 Task: Compose an email asking for feedback and save it as a draft.
Action: Mouse moved to (450, 716)
Screenshot: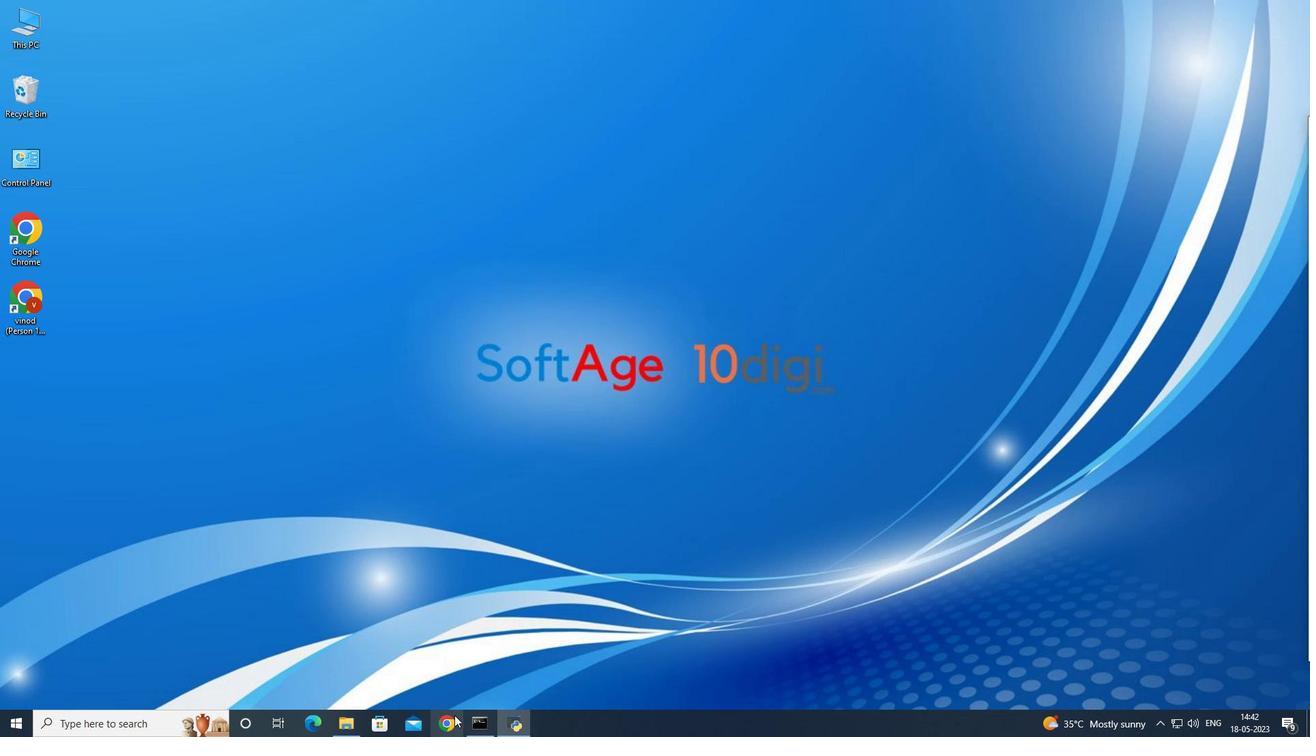 
Action: Mouse pressed left at (450, 716)
Screenshot: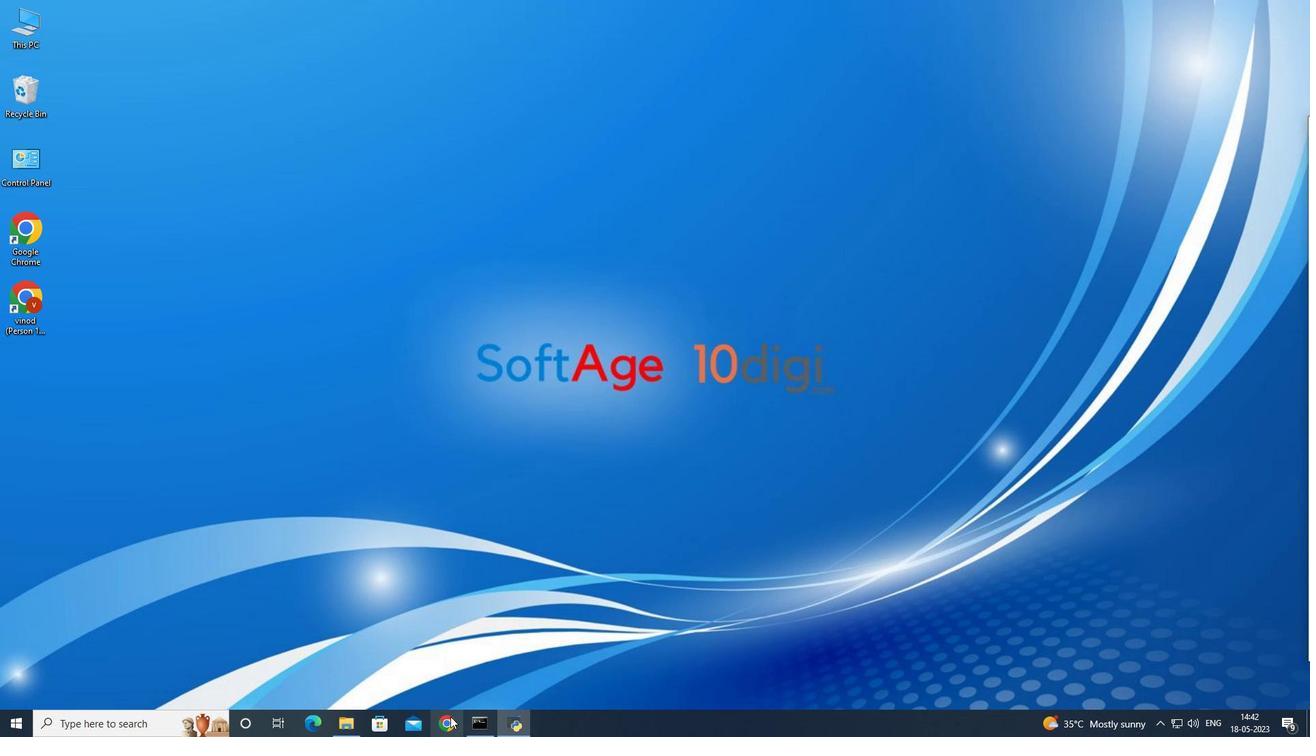
Action: Mouse moved to (579, 455)
Screenshot: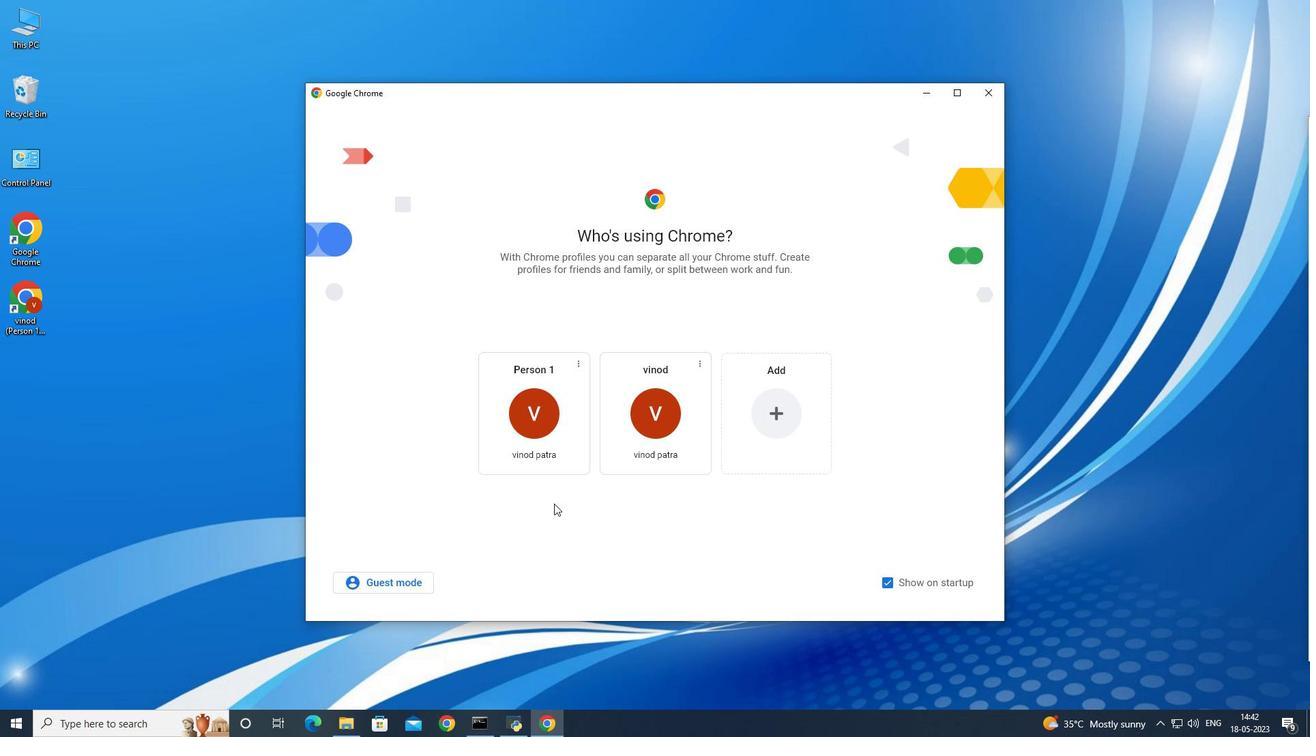 
Action: Mouse pressed left at (579, 455)
Screenshot: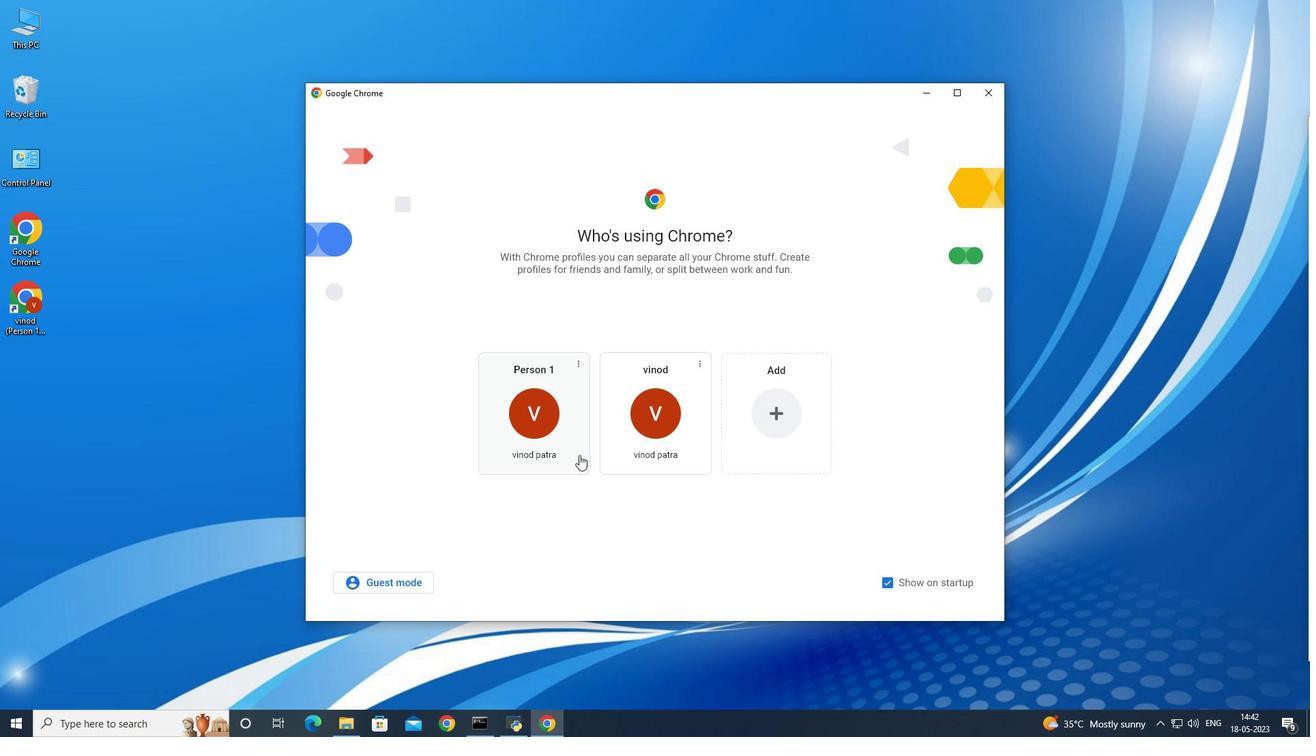
Action: Mouse moved to (537, 278)
Screenshot: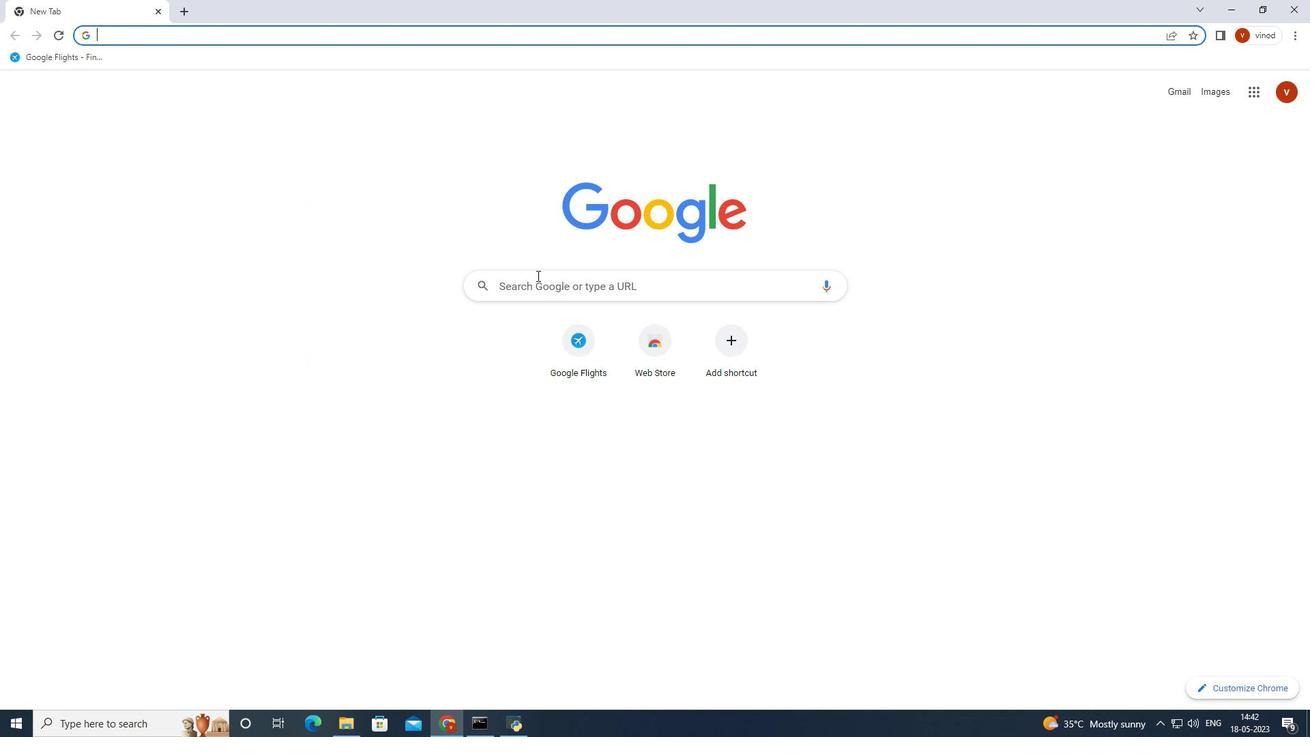 
Action: Mouse pressed left at (537, 278)
Screenshot: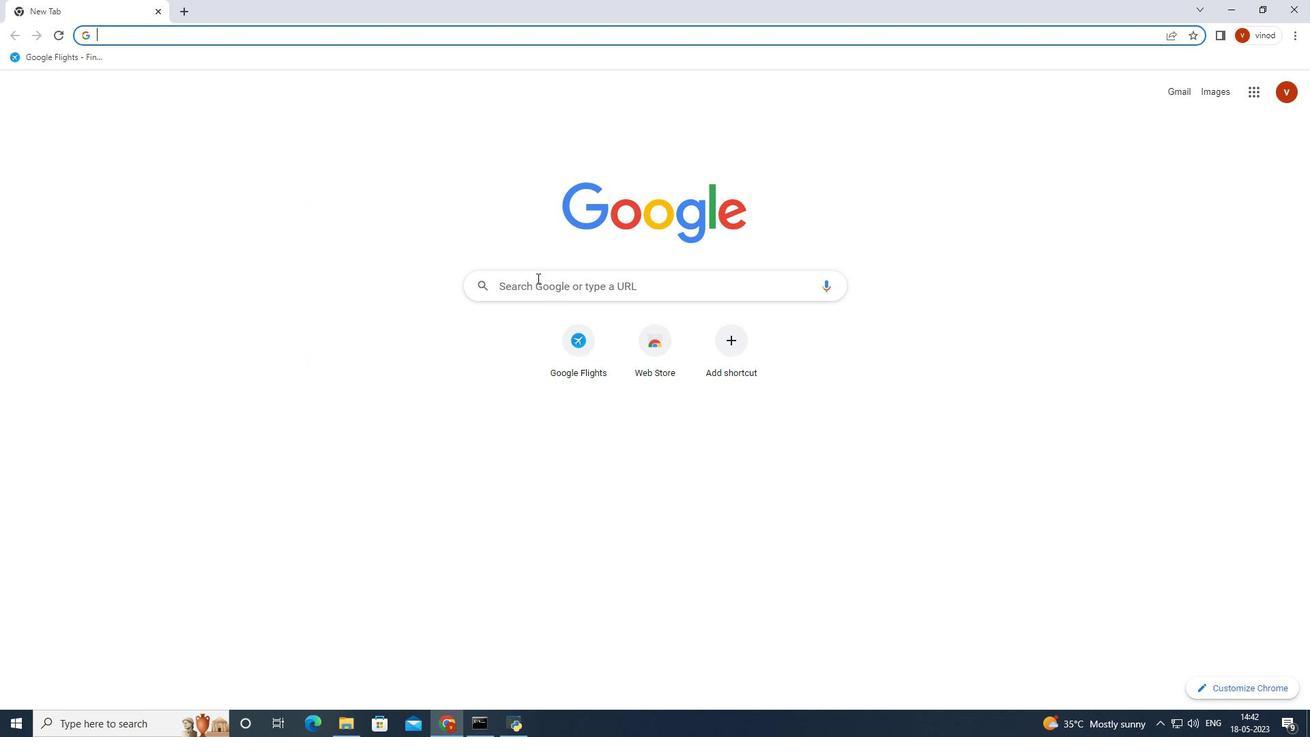 
Action: Mouse moved to (546, 310)
Screenshot: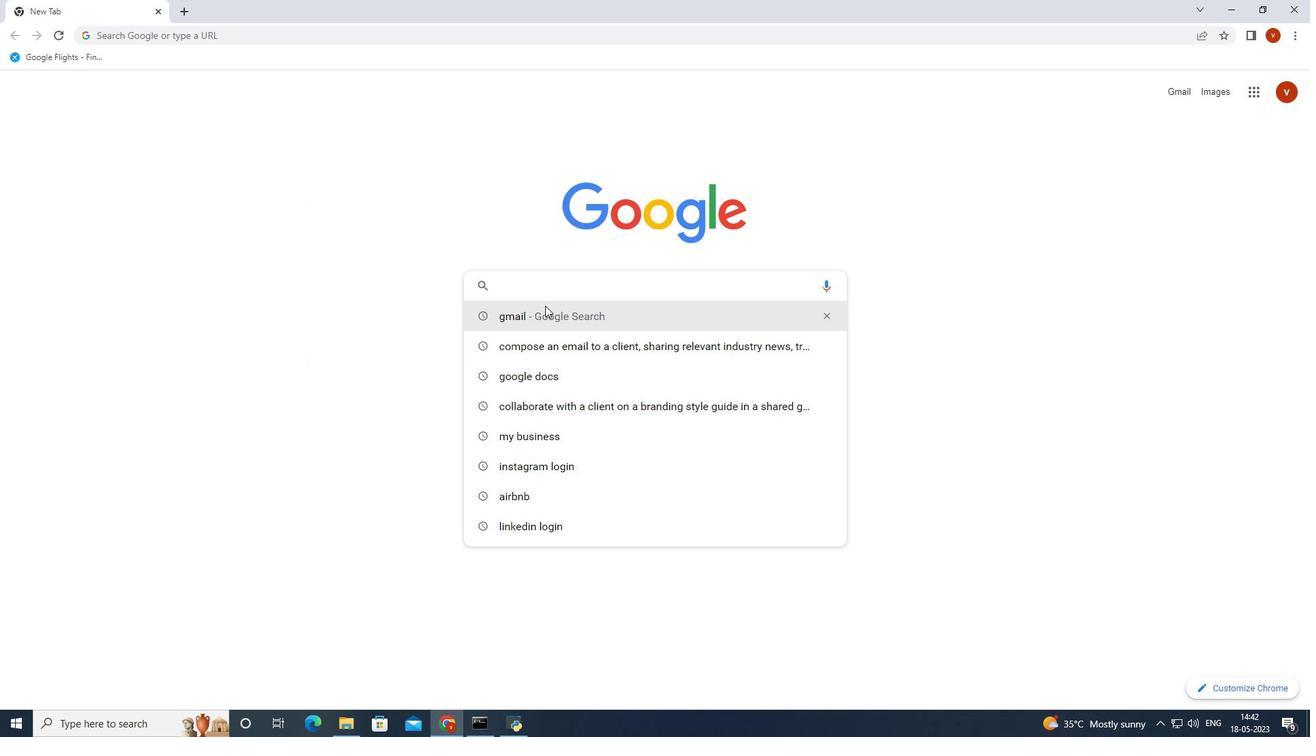 
Action: Mouse pressed left at (546, 310)
Screenshot: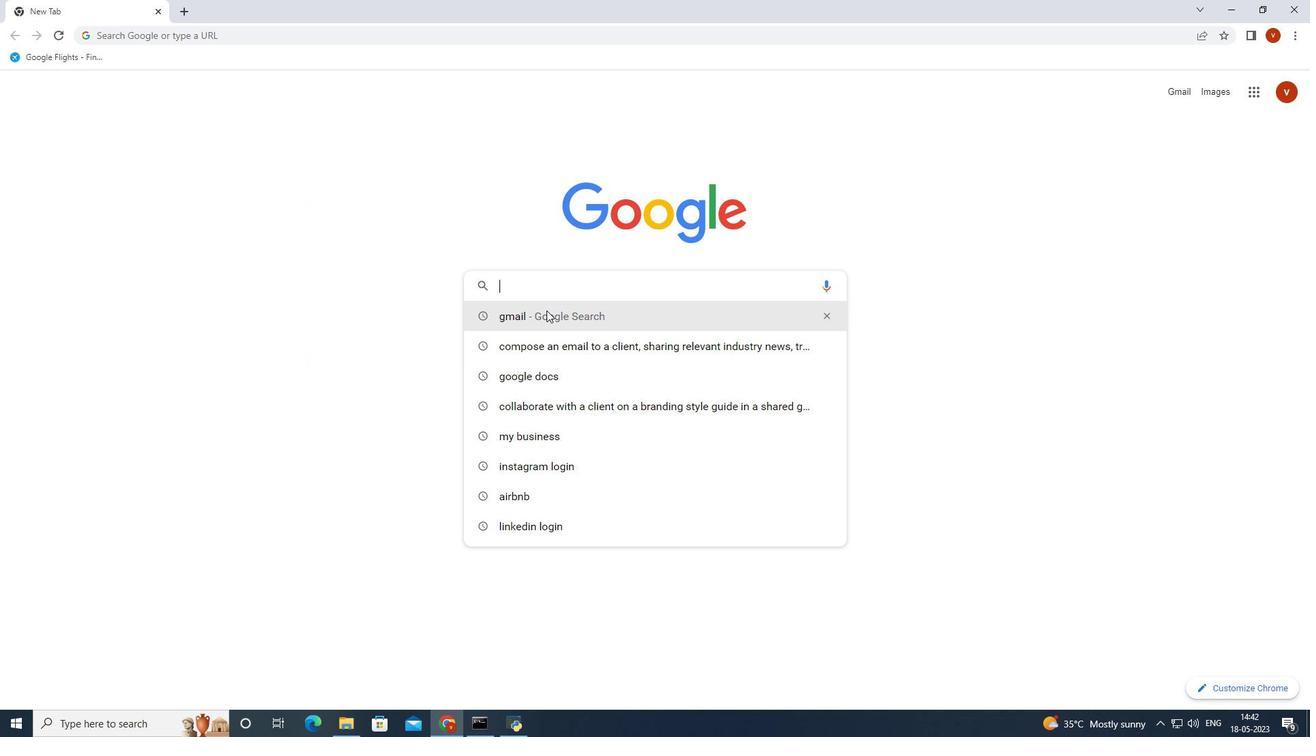 
Action: Mouse moved to (241, 210)
Screenshot: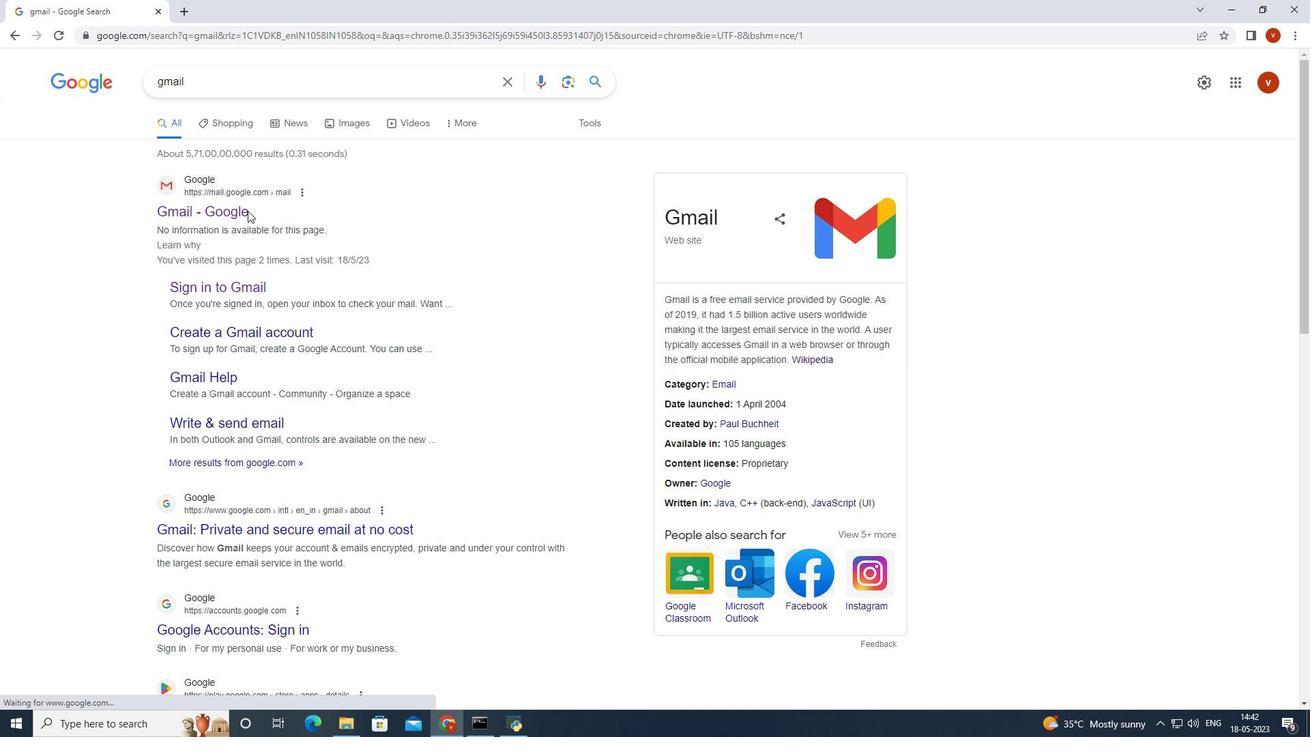 
Action: Mouse pressed left at (241, 210)
Screenshot: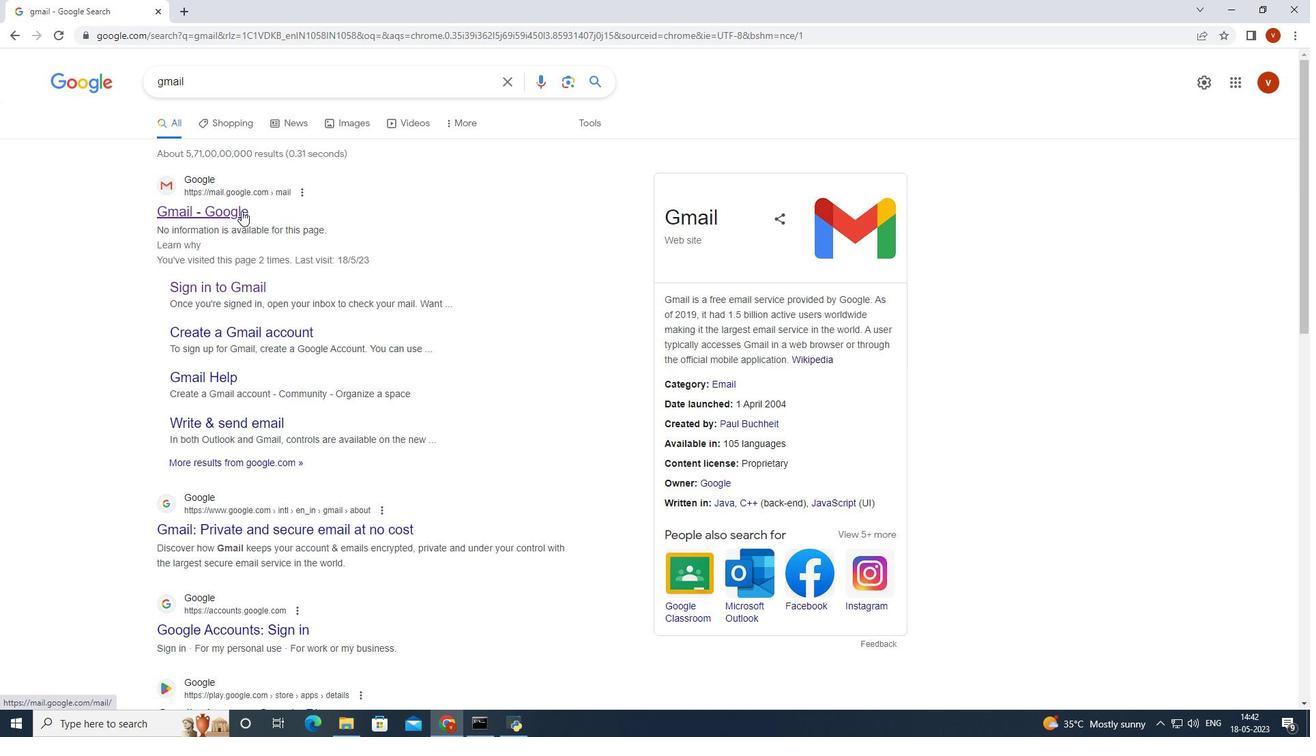 
Action: Mouse moved to (67, 103)
Screenshot: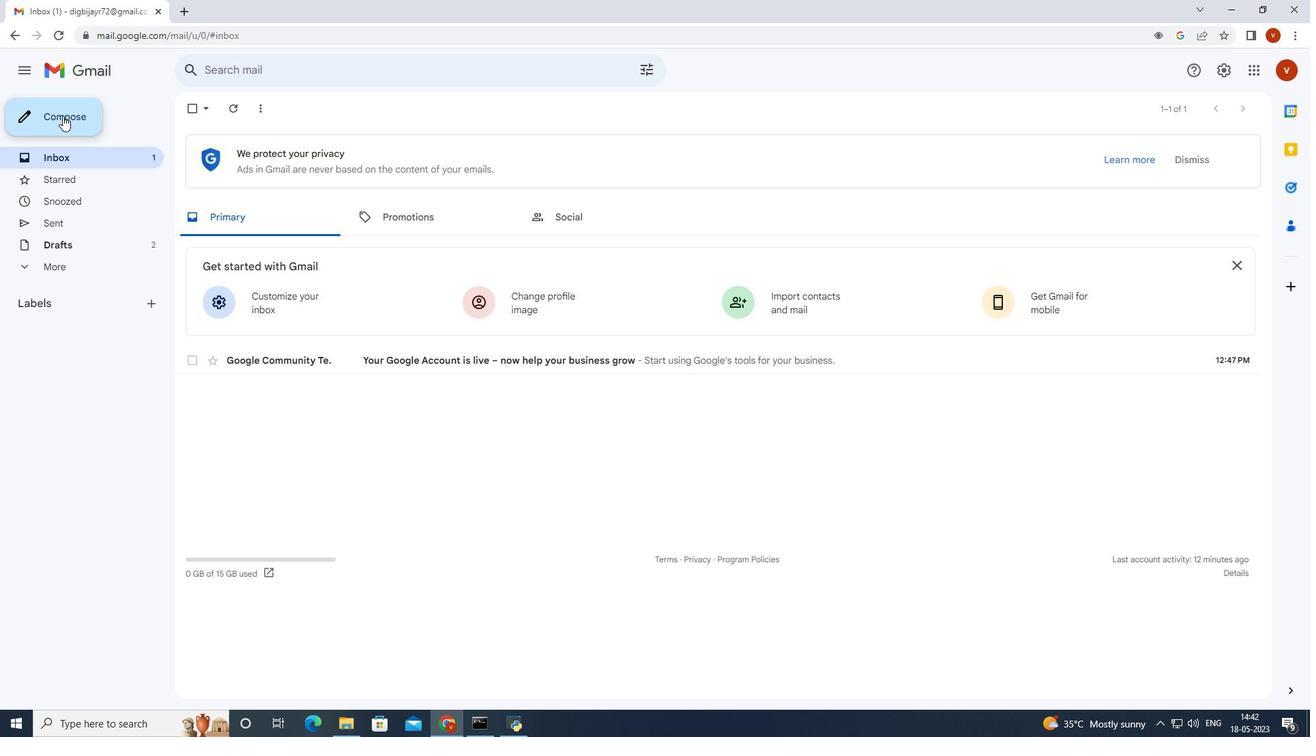 
Action: Mouse pressed left at (67, 103)
Screenshot: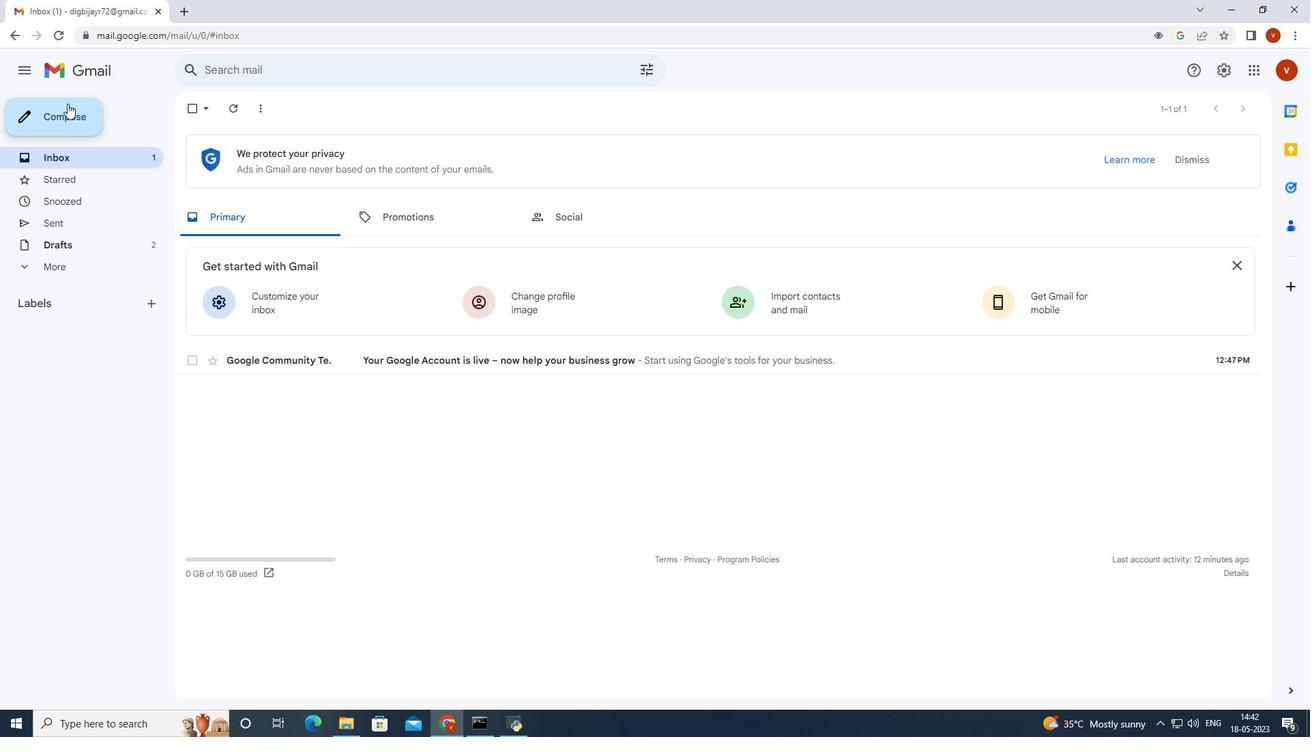 
Action: Mouse moved to (944, 358)
Screenshot: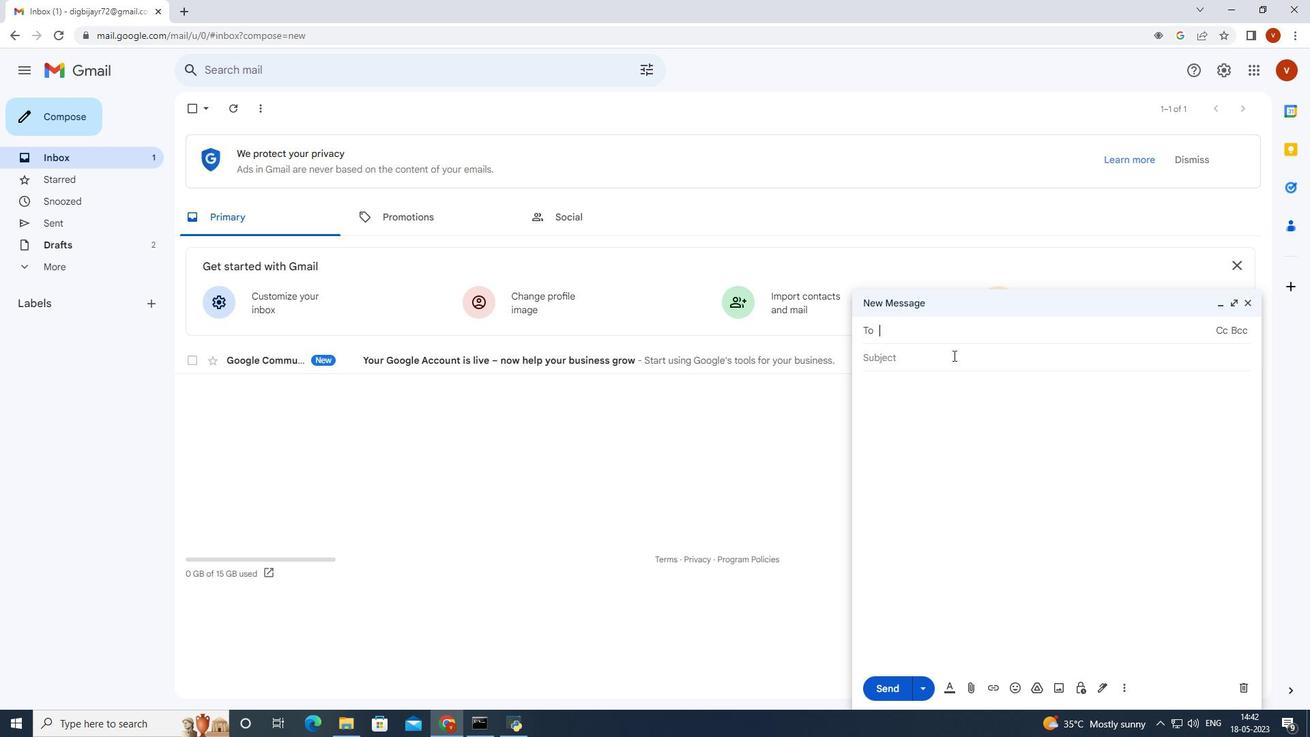 
Action: Mouse pressed left at (944, 358)
Screenshot: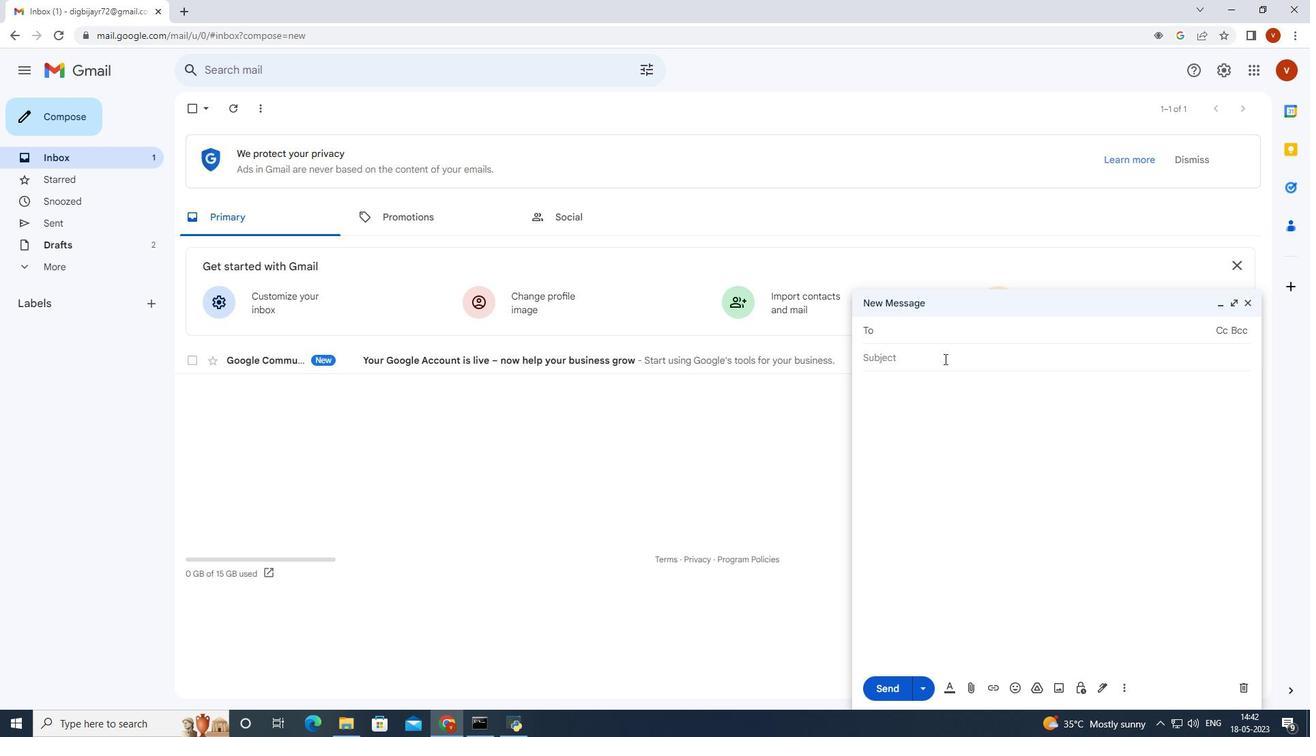 
Action: Mouse moved to (944, 359)
Screenshot: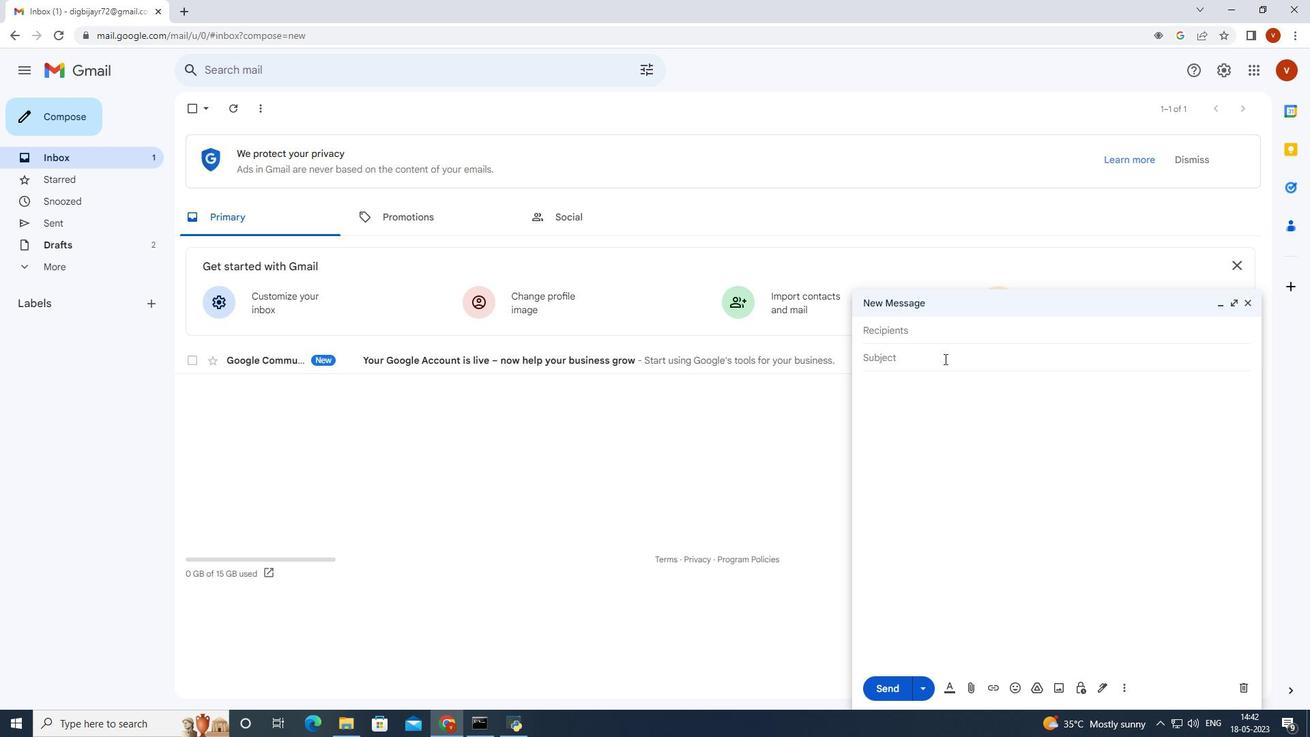 
Action: Key pressed plz<Key.space>sahil<Key.space>give<Key.space>me<Key.space>some<Key.space>feed<Key.space><Key.backspace>back
Screenshot: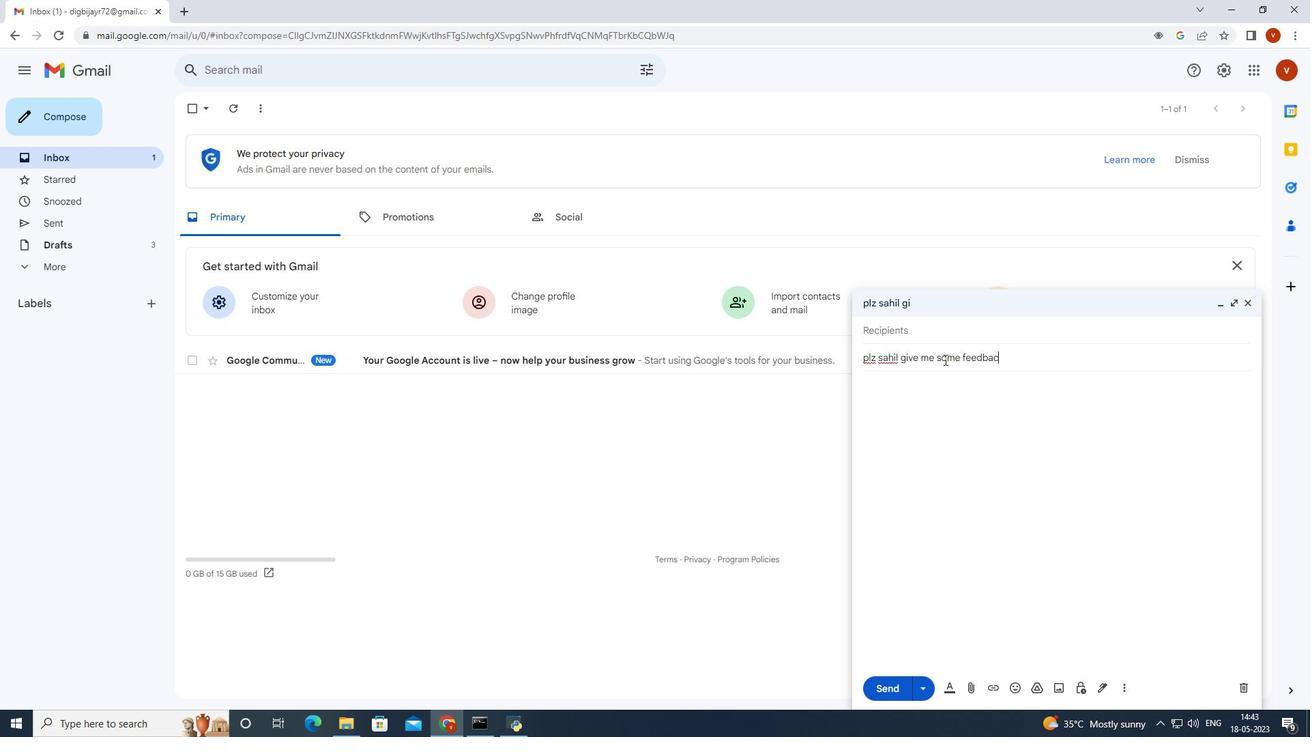 
Action: Mouse moved to (904, 332)
Screenshot: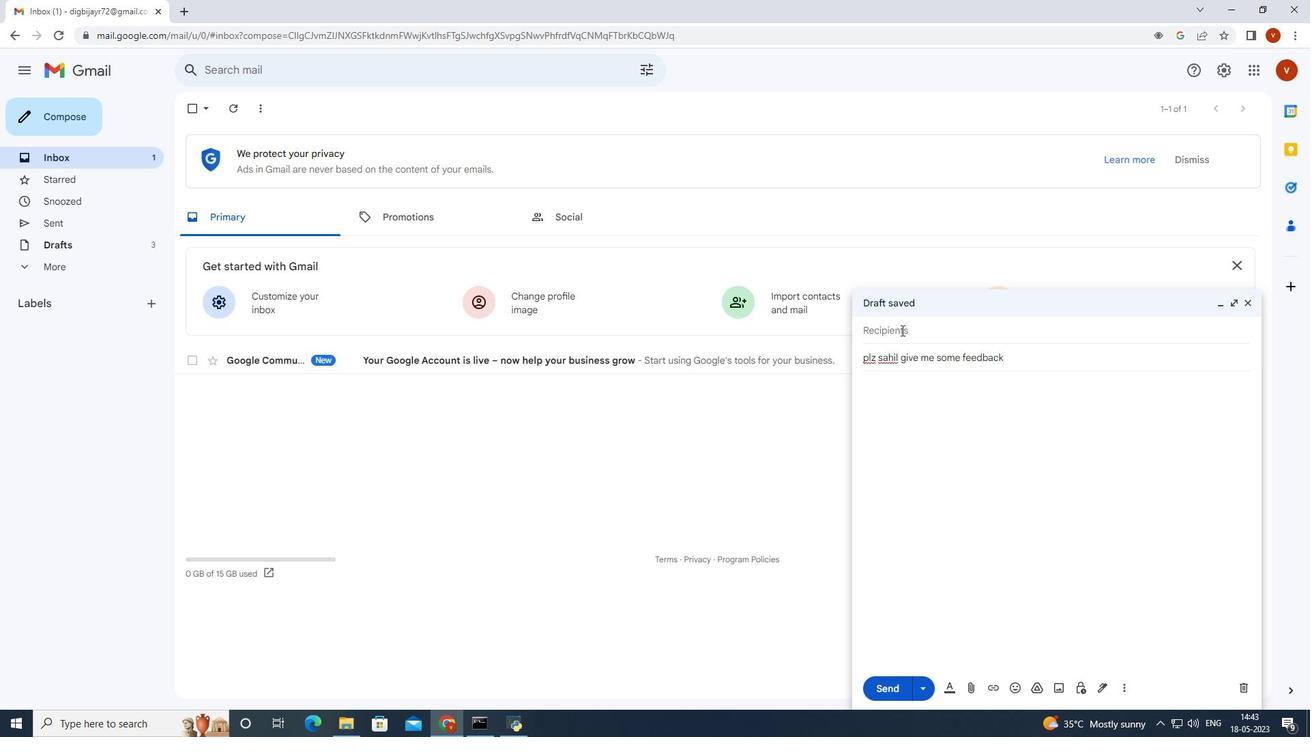 
Action: Mouse pressed left at (904, 332)
Screenshot: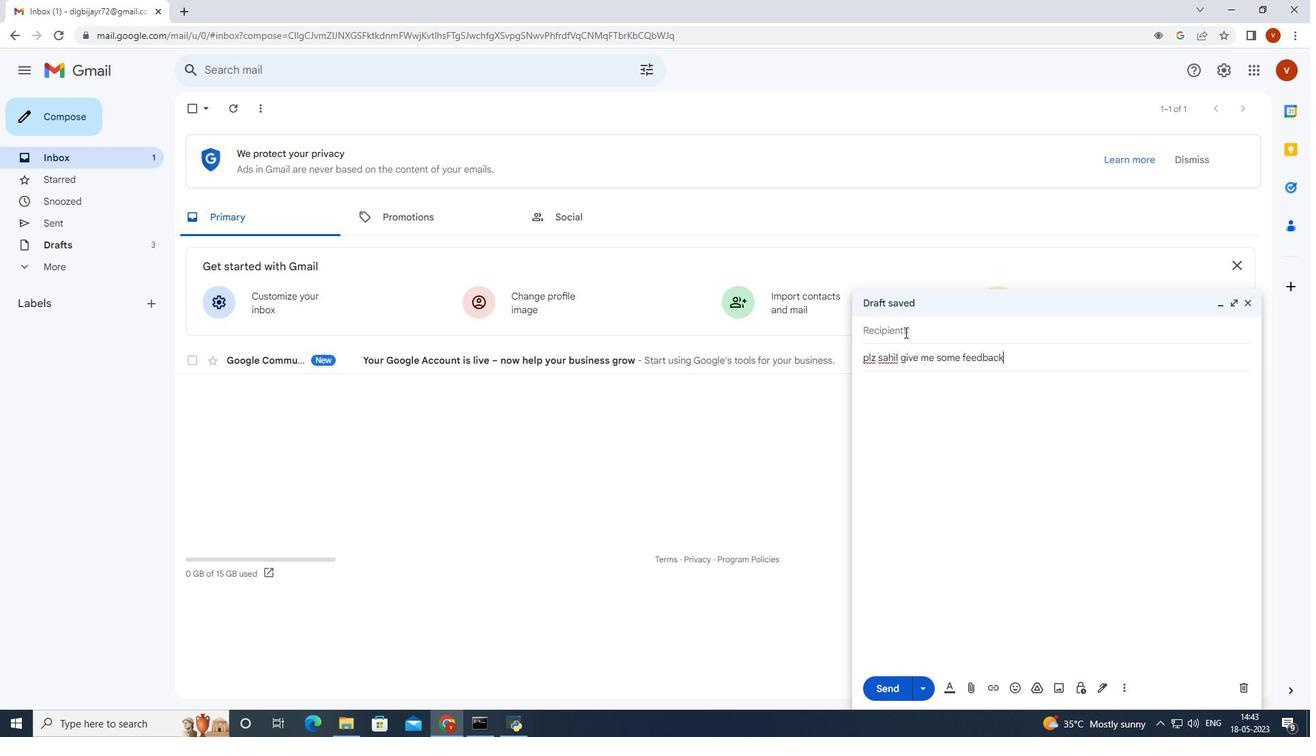 
Action: Key pressed sahil9singh7678<Key.shift><Key.shift><Key.shift><Key.shift><Key.shift><Key.shift><Key.shift><Key.shift>@gmail.com
Screenshot: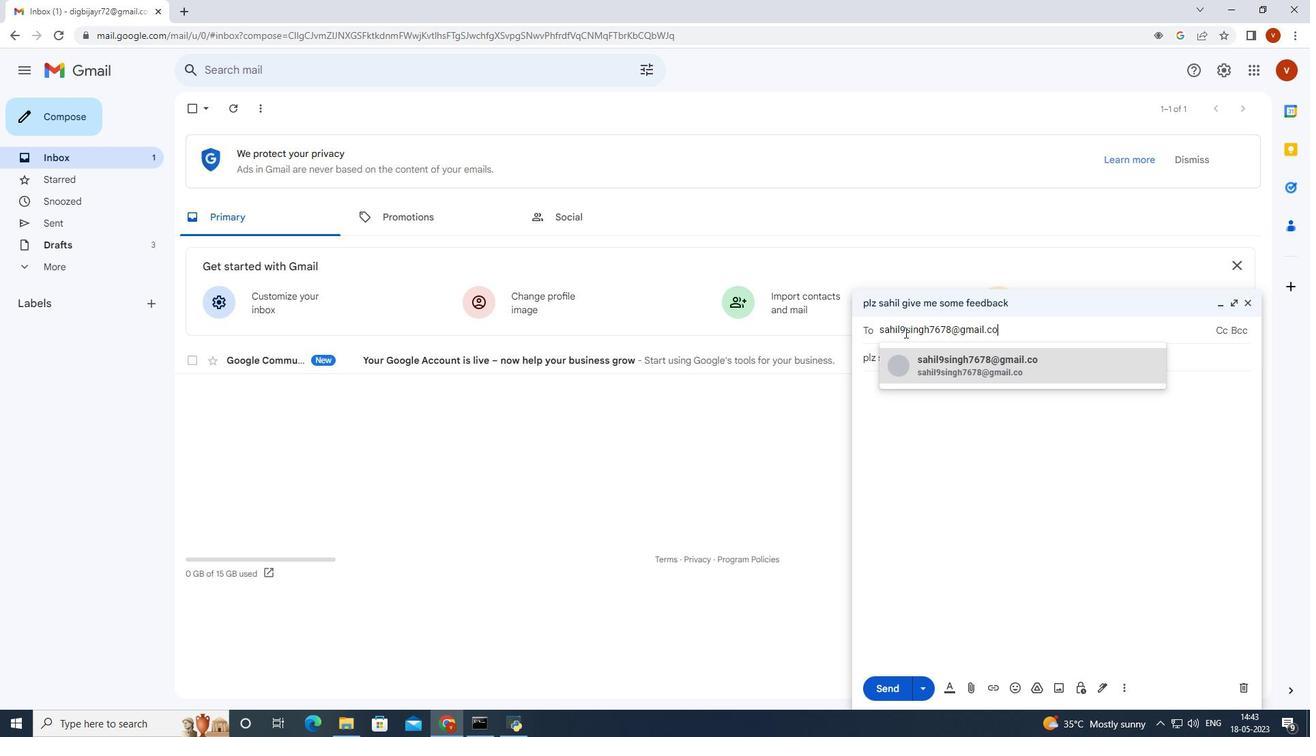 
Action: Mouse moved to (945, 371)
Screenshot: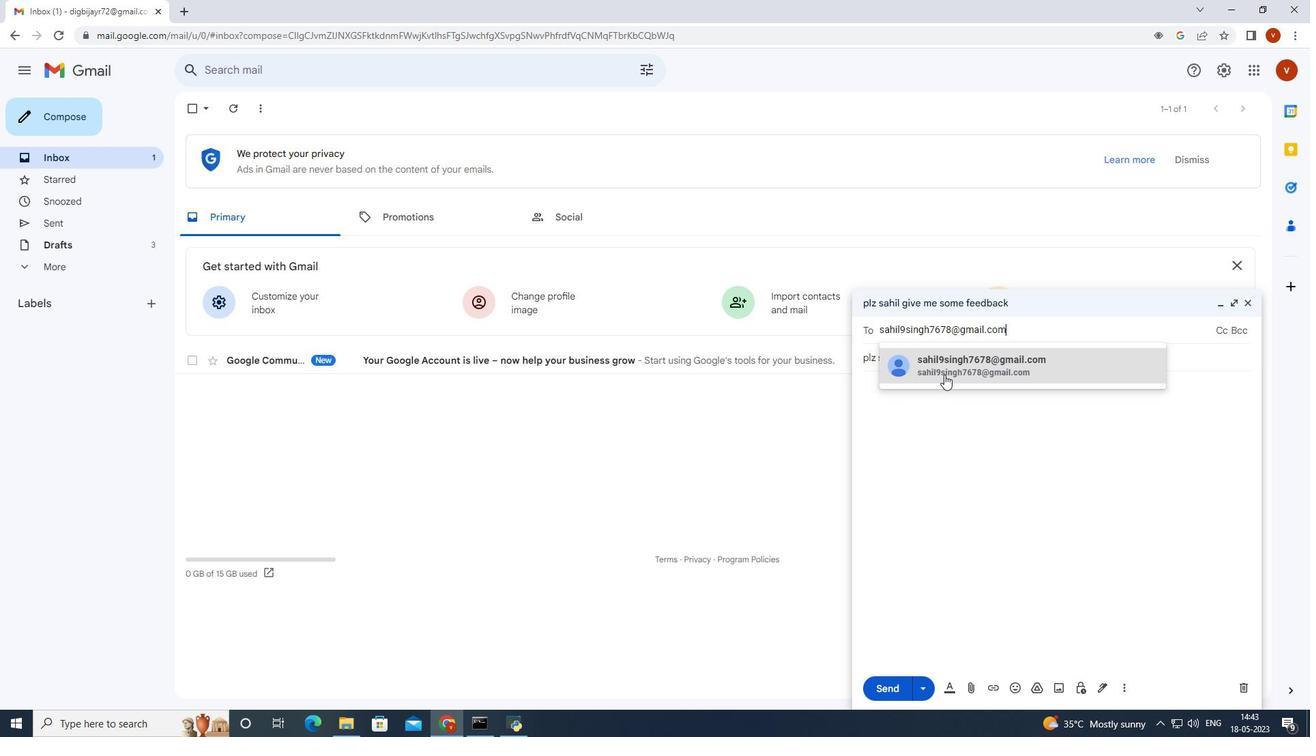
Action: Mouse pressed left at (945, 371)
Screenshot: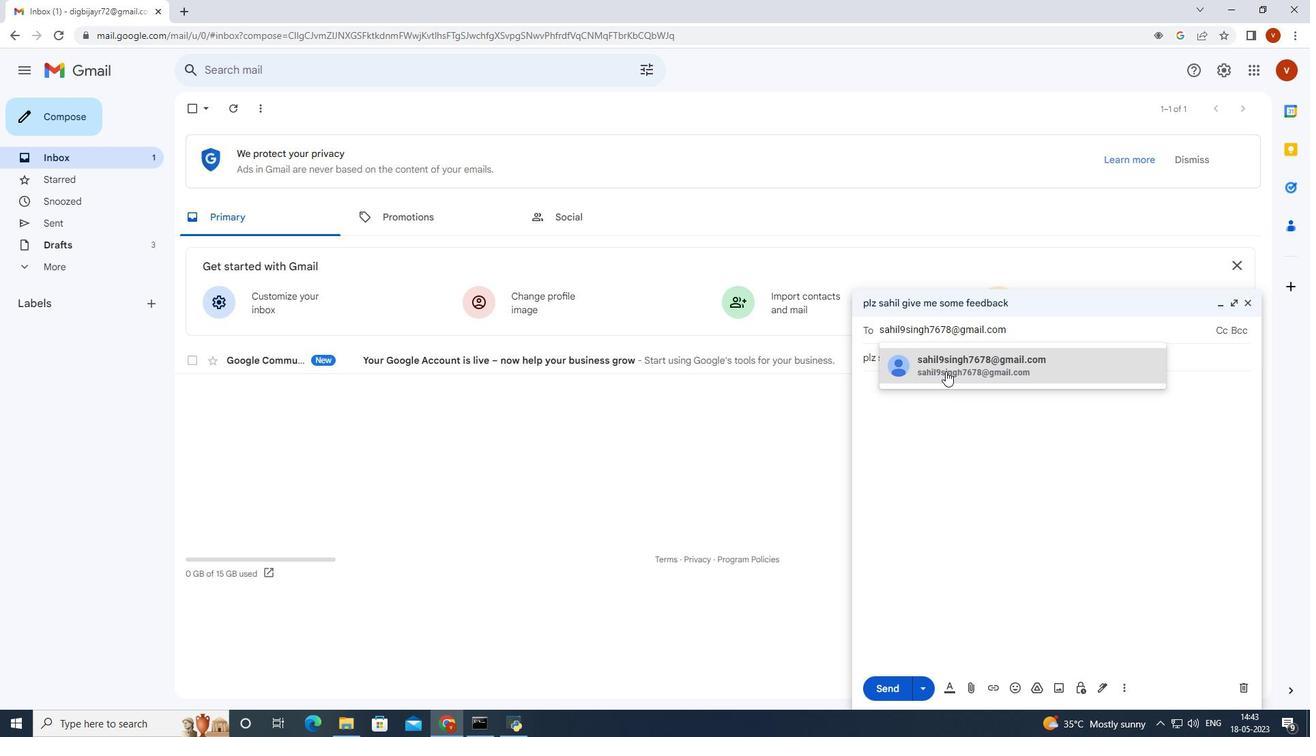 
Action: Mouse moved to (954, 446)
Screenshot: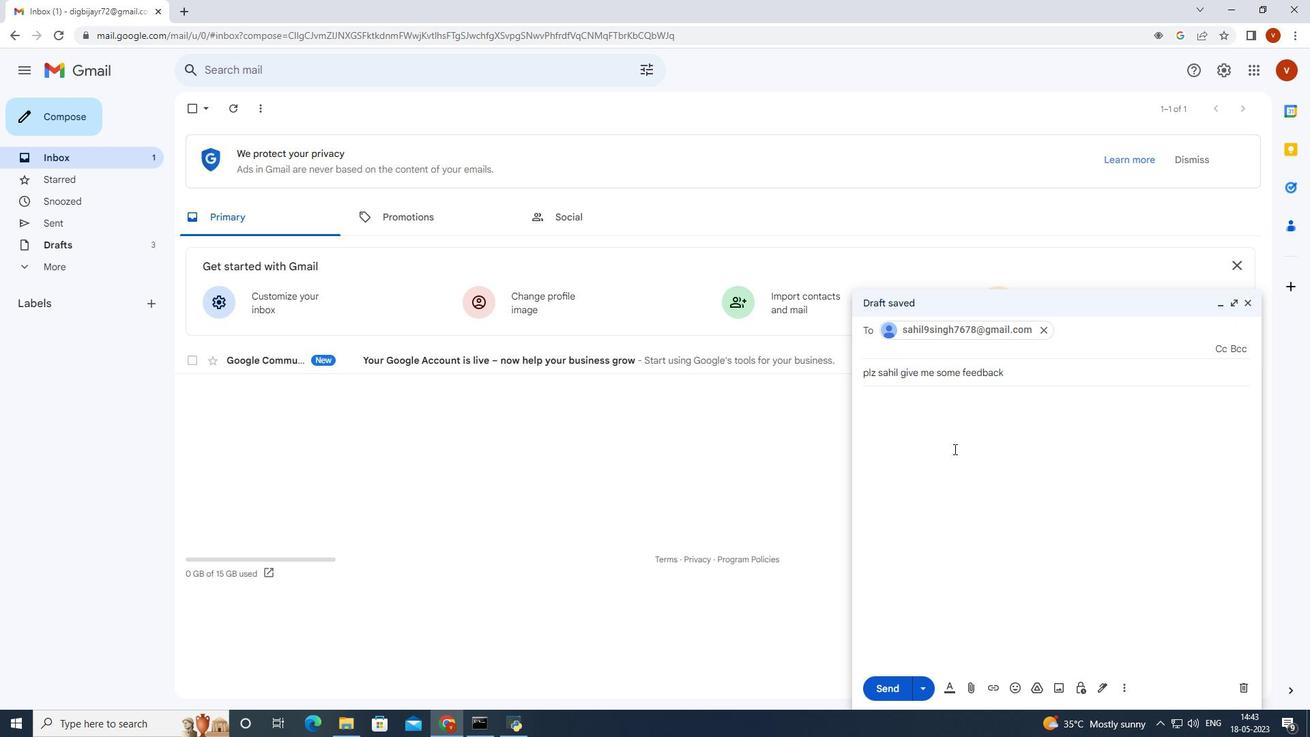 
Action: Mouse pressed left at (954, 446)
Screenshot: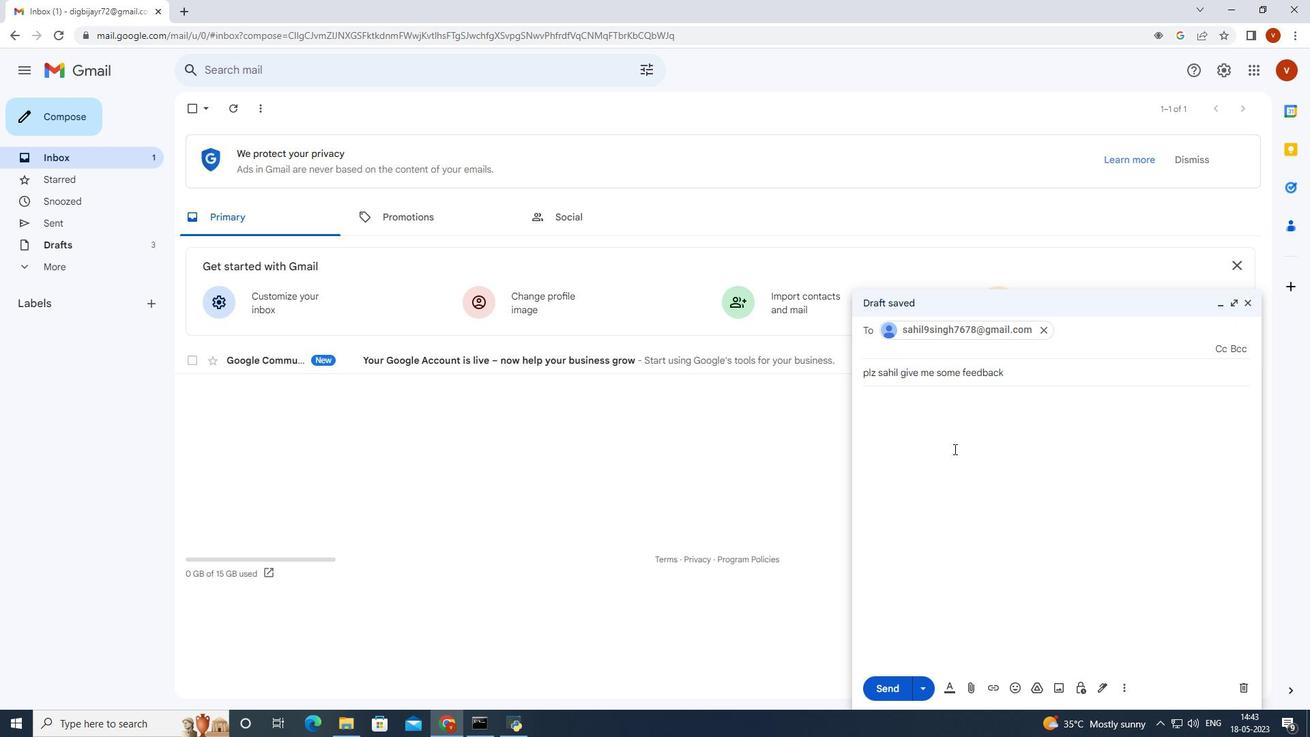 
Action: Mouse moved to (1280, 414)
Screenshot: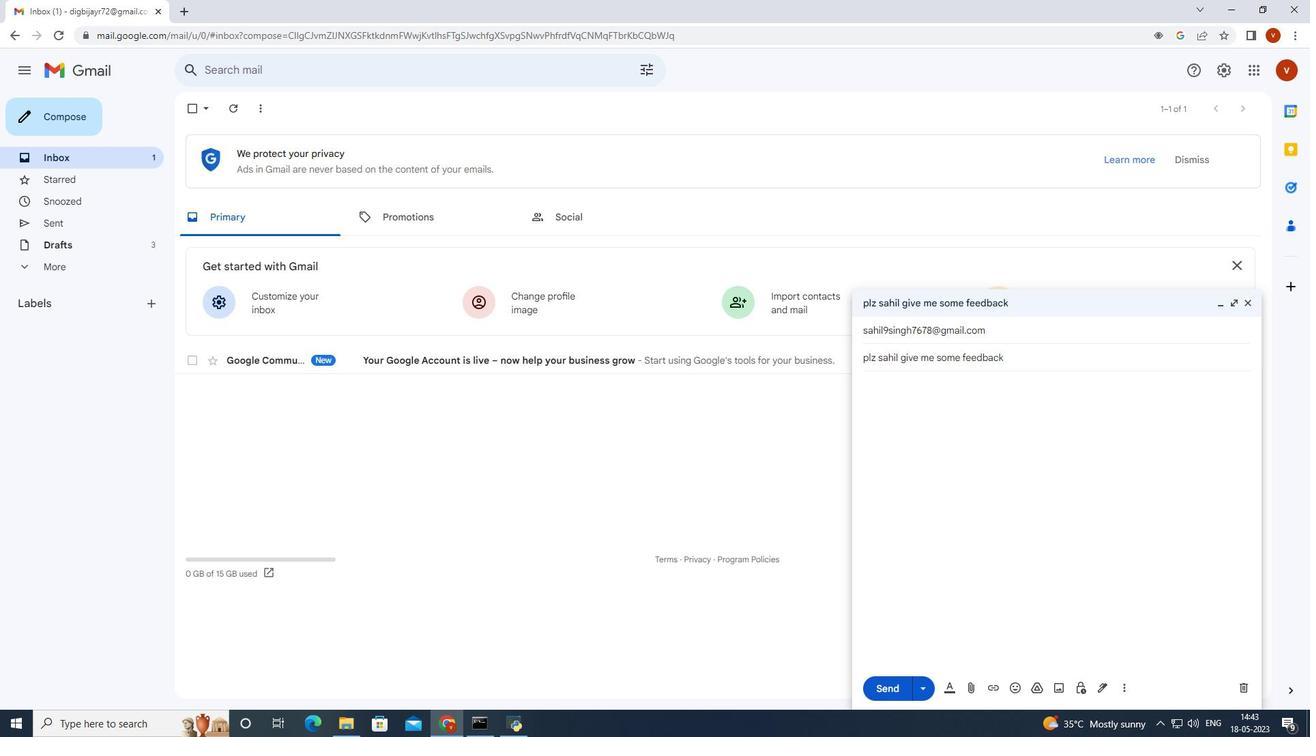 
Action: Key pressed sahil<Key.space>give<Key.space>me<Key.space>some<Key.space>feedback<Key.space>for<Key.space>my<Key.space>recent<Key.space>presentation<Key.space>and<Key.space>plz<Key.backspace><Key.backspace><Key.backspace>also<Key.space>give<Key.space>me<Key.space>some<Key.space>suggestions<Key.space>for<Key.space>improvement<Key.space>my<Key.space>presentation<Key.space>skills
Screenshot: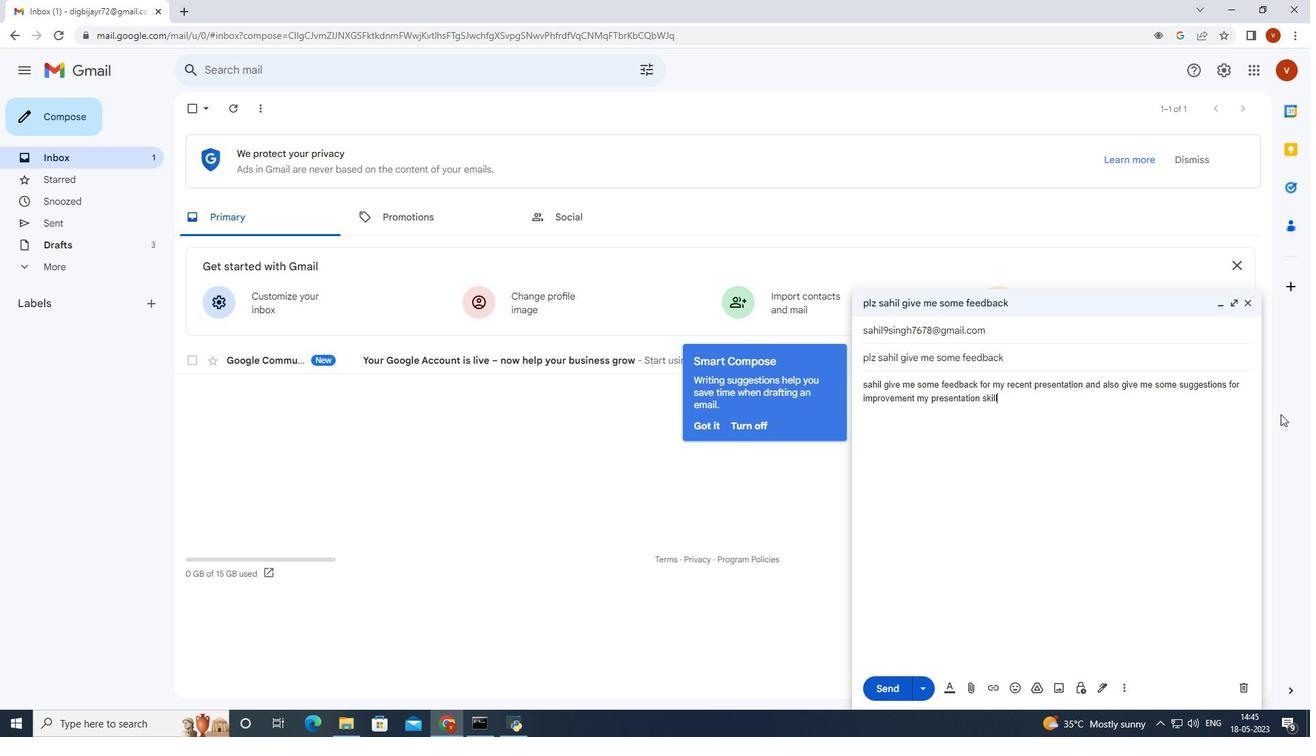 
Action: Mouse moved to (886, 688)
Screenshot: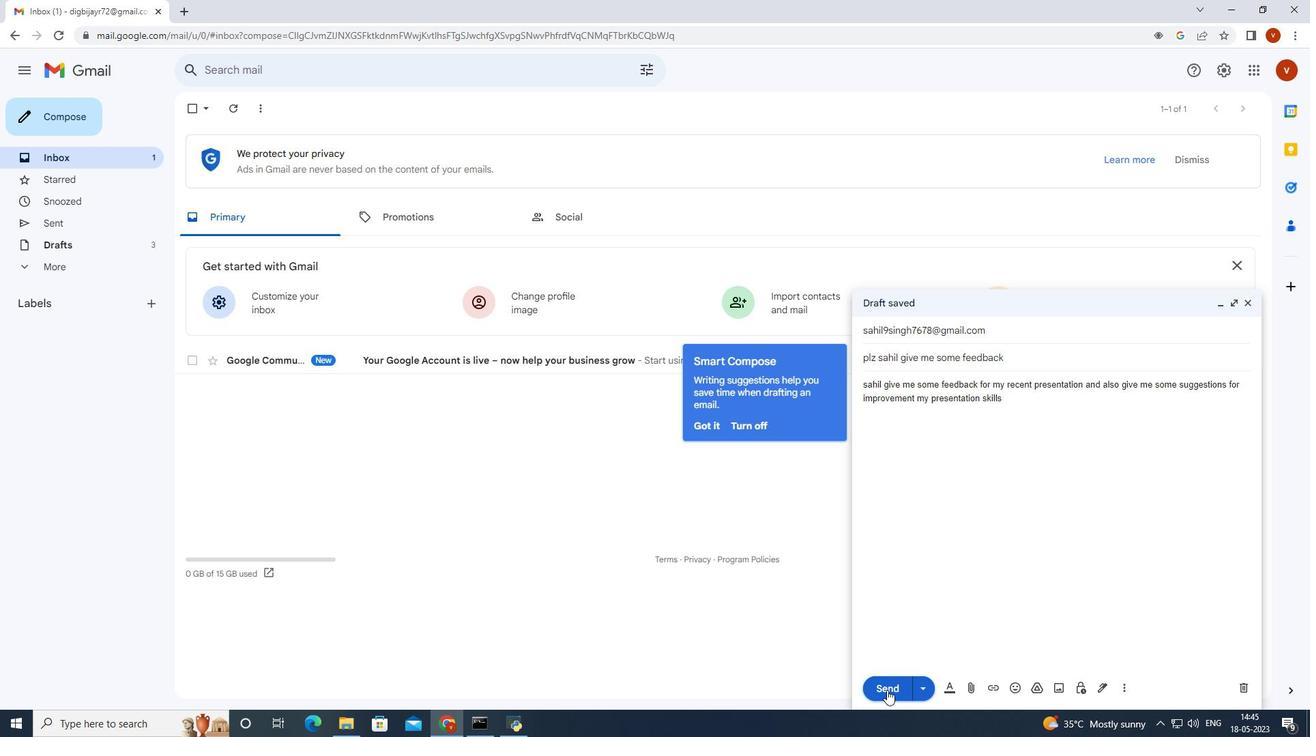 
Action: Mouse pressed left at (886, 688)
Screenshot: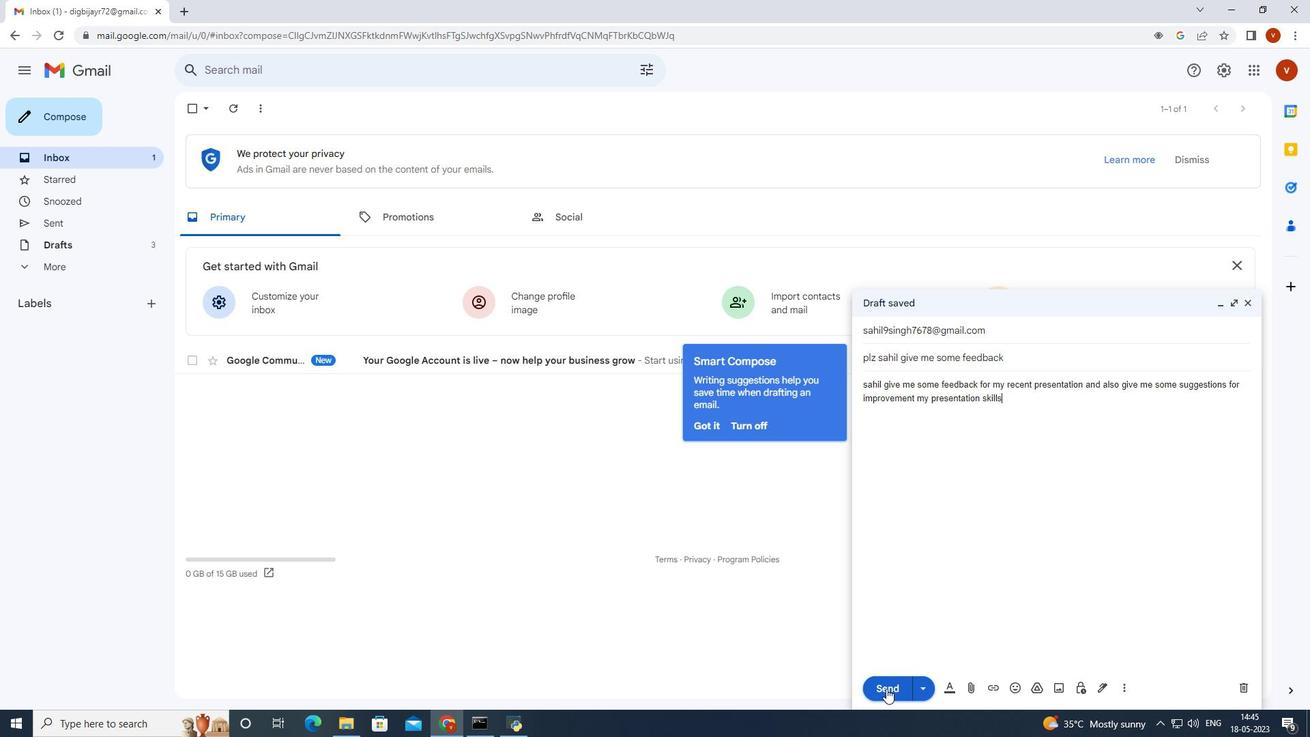 
Action: Mouse moved to (925, 486)
Screenshot: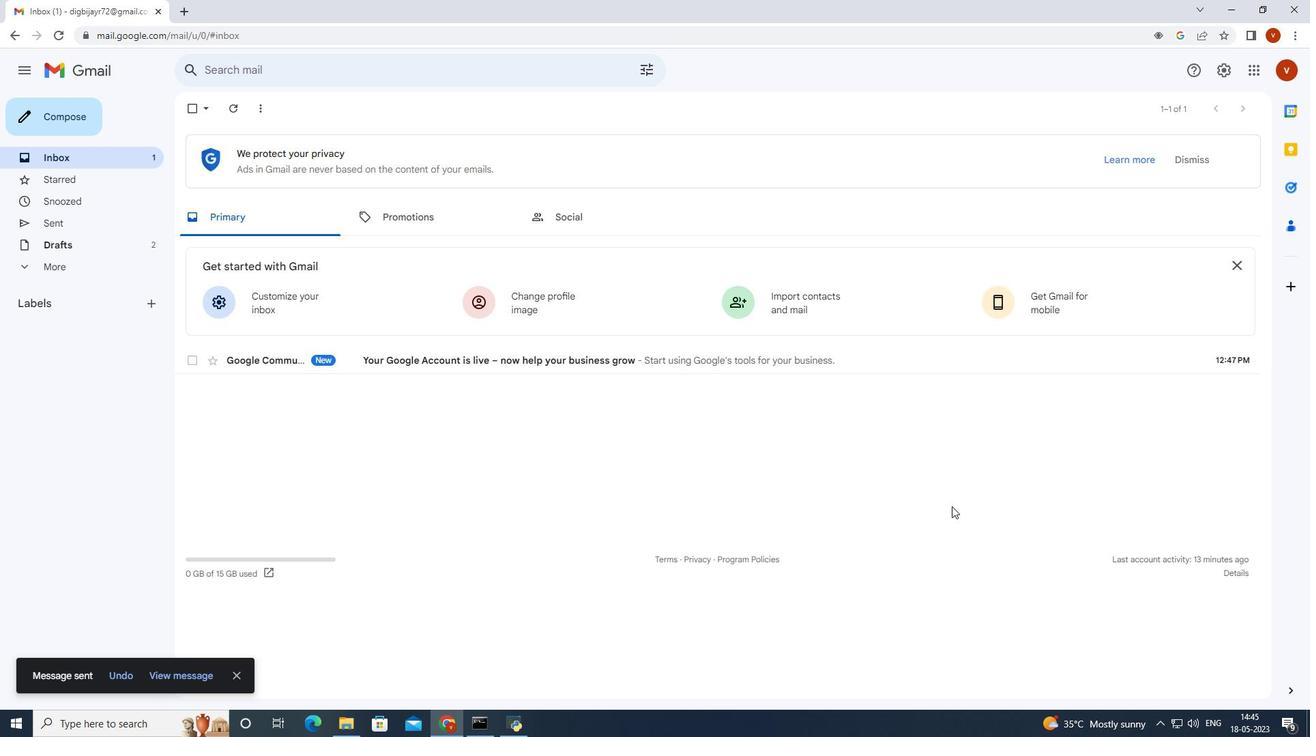 
